 Task: Add an event with the title Second Team Building Workshop: Collaboration and Trust, date '2023/11/14', time 7:50 AM to 9:50 AMand add a description: The Marketing Campaign Launch is an exciting and highly anticipated event that marks the official introduction of a new marketing campaign to the target audience. It is a carefully planned and executed event designed to create buzz, generate interest, and maximize the impact of the campaign's messaging and objectives._x000D_
_x000D_
, put the event into Yellow category, logged in from the account softage.3@softage.netand send the event invitation to softage.7@softage.net and softage.8@softage.net. Set a reminder for the event At time of event
Action: Mouse moved to (73, 86)
Screenshot: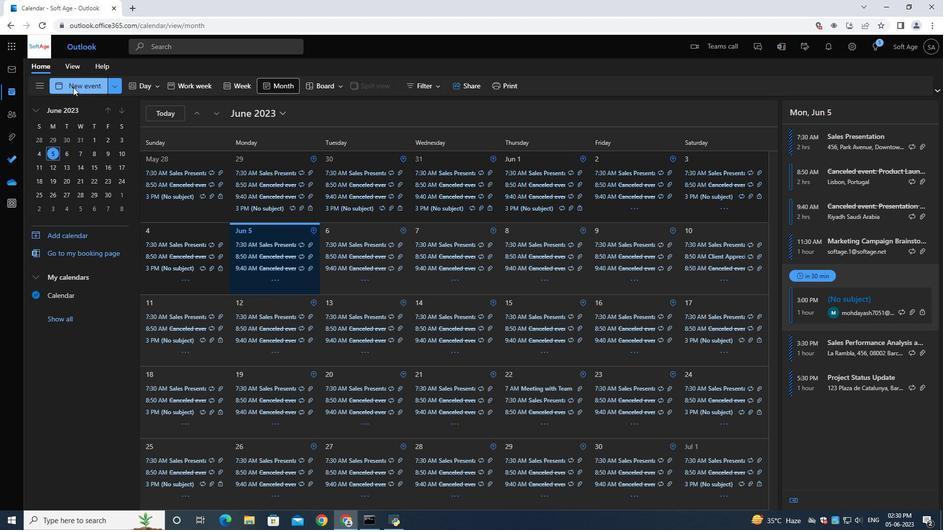 
Action: Mouse pressed left at (73, 86)
Screenshot: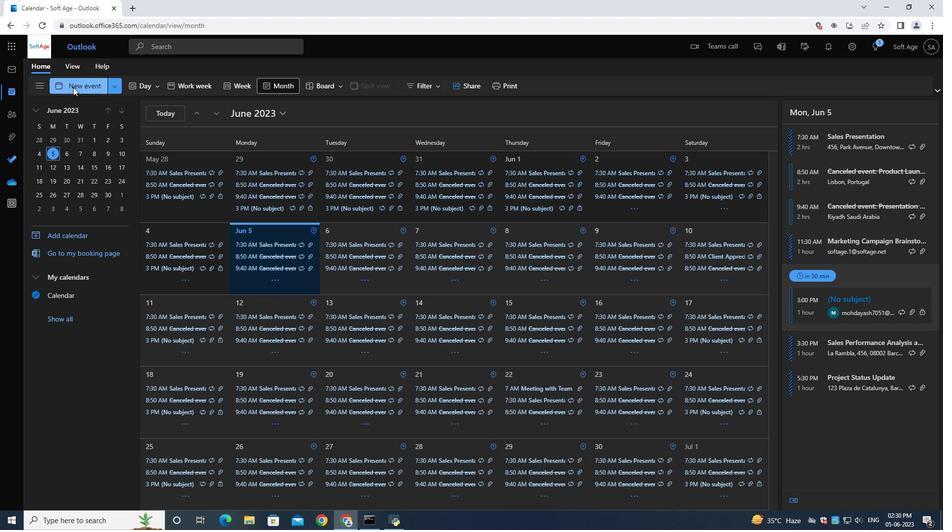 
Action: Mouse moved to (250, 152)
Screenshot: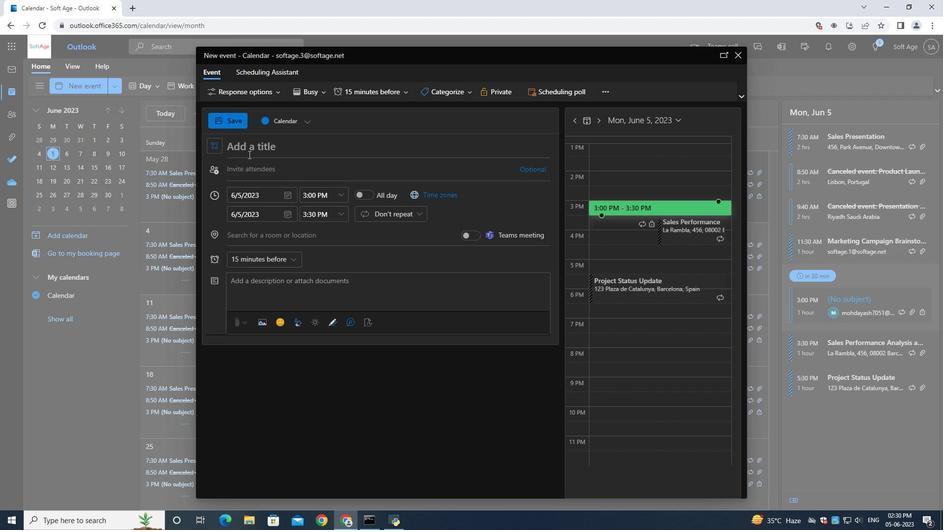 
Action: Key pressed <Key.shift>Second<Key.space><Key.shift>Team<Key.space><Key.shift><Key.shift><Key.shift><Key.shift><Key.shift><Key.shift>Building<Key.space><Key.shift>Workshop<Key.shift_r><Key.shift_r><Key.shift_r>:<Key.space><Key.shift>Collaboration<Key.space>and<Key.space><Key.shift>Trust
Screenshot: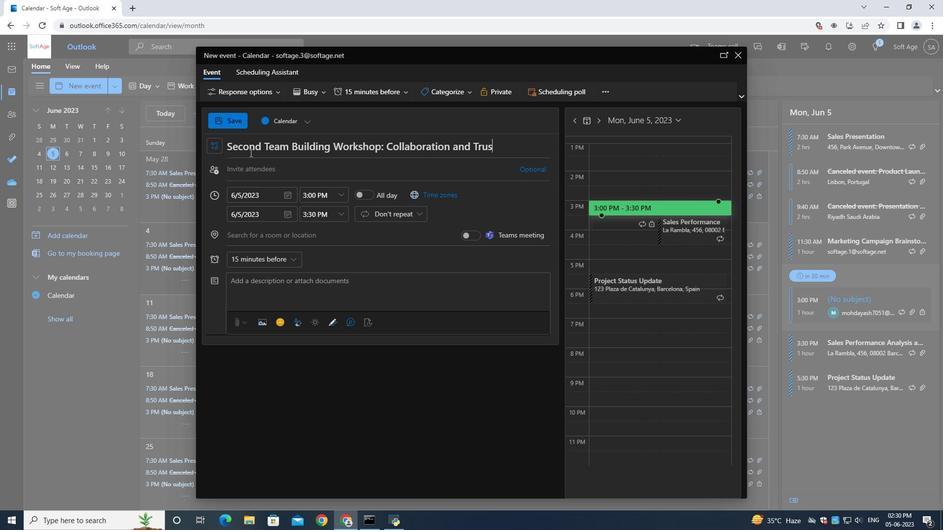 
Action: Mouse moved to (287, 194)
Screenshot: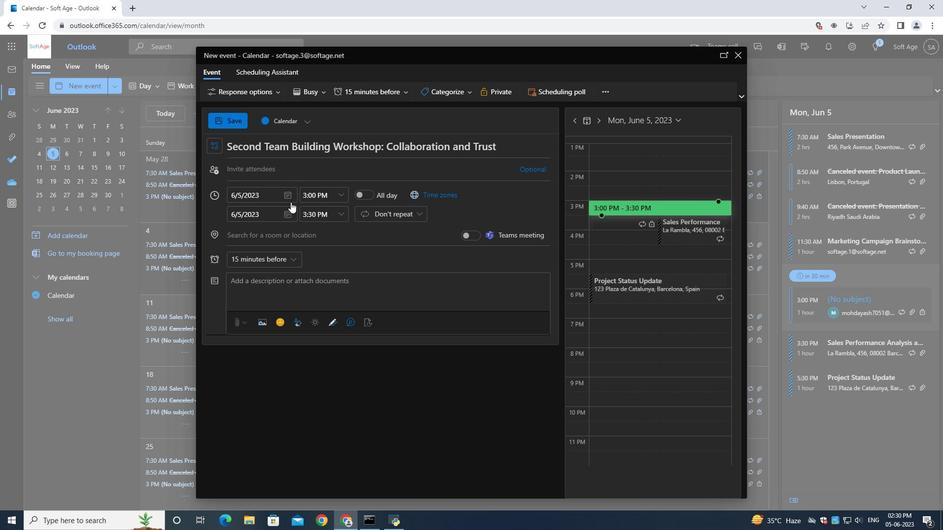 
Action: Mouse pressed left at (287, 194)
Screenshot: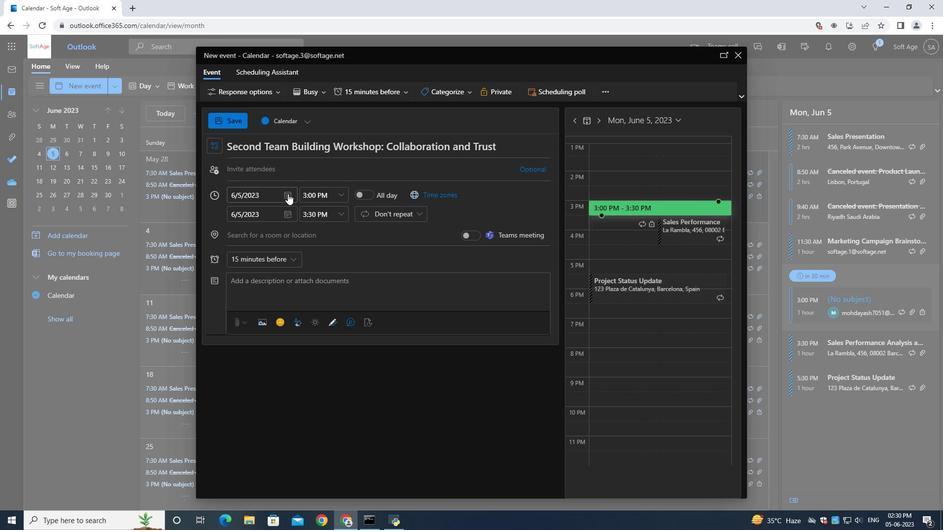 
Action: Mouse moved to (319, 221)
Screenshot: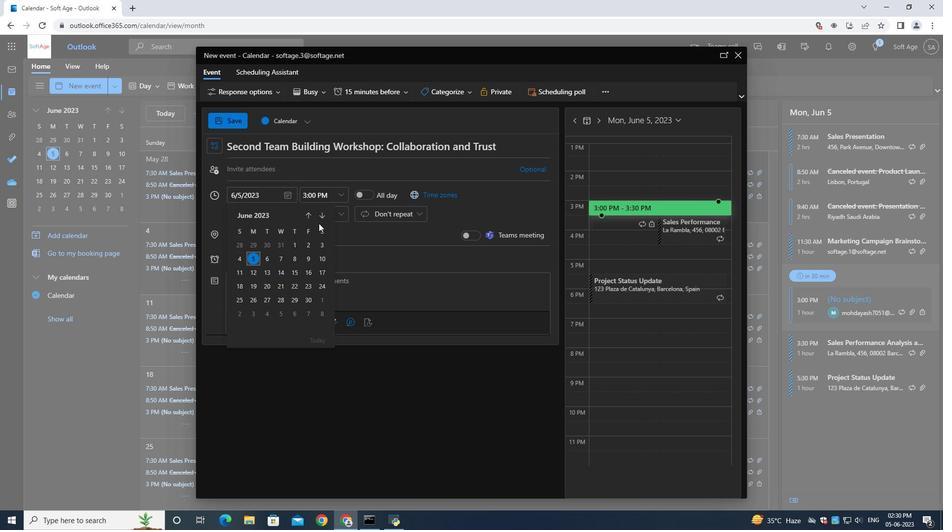 
Action: Mouse pressed left at (319, 221)
Screenshot: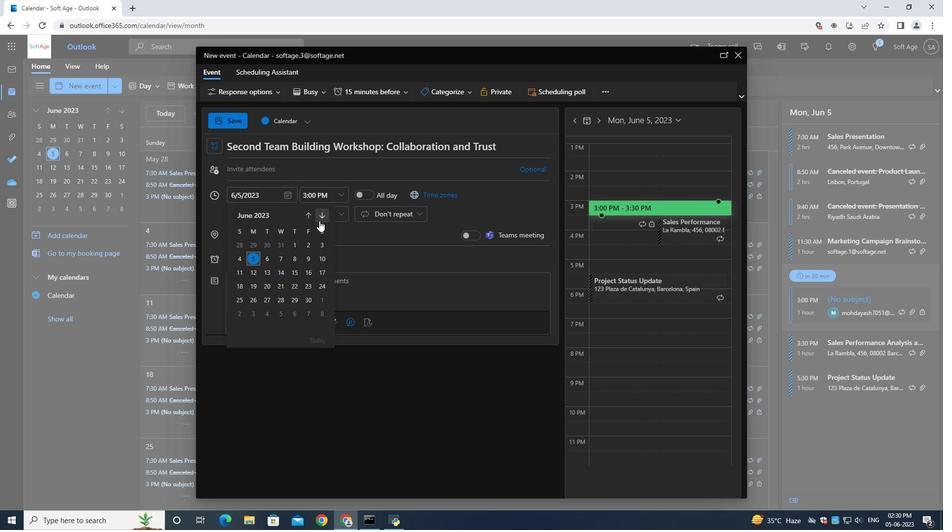 
Action: Mouse pressed left at (319, 221)
Screenshot: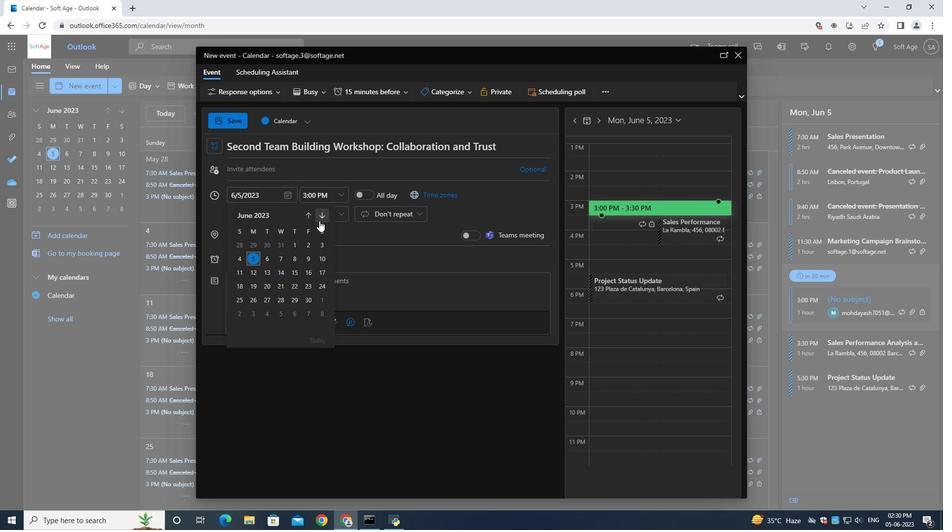 
Action: Mouse pressed left at (319, 221)
Screenshot: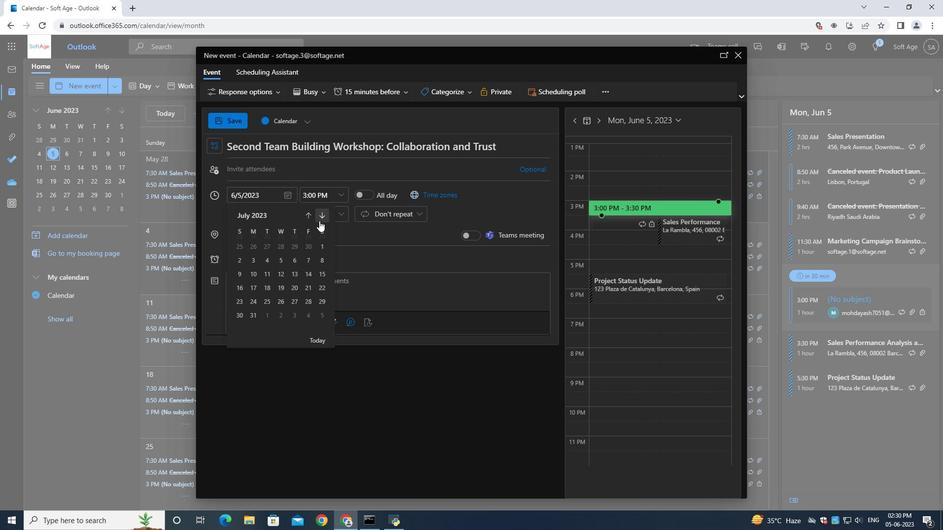 
Action: Mouse pressed left at (319, 221)
Screenshot: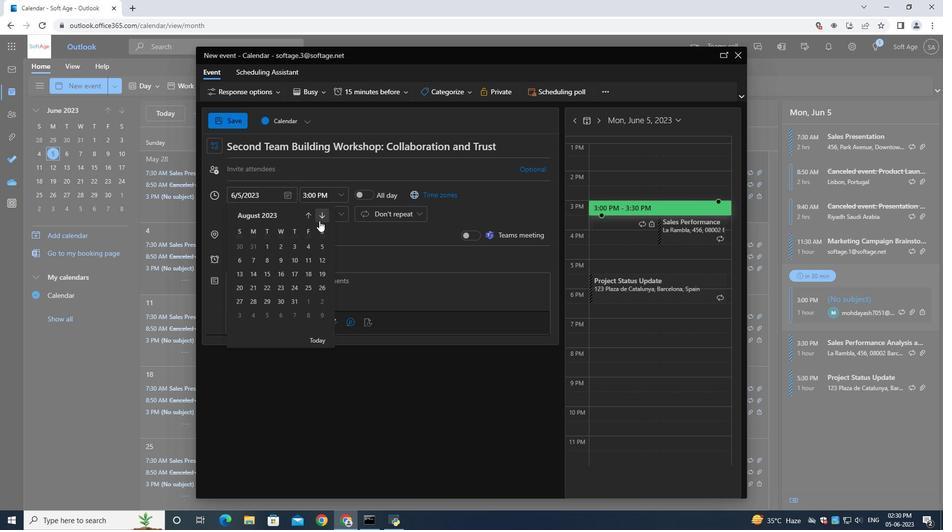 
Action: Mouse moved to (321, 217)
Screenshot: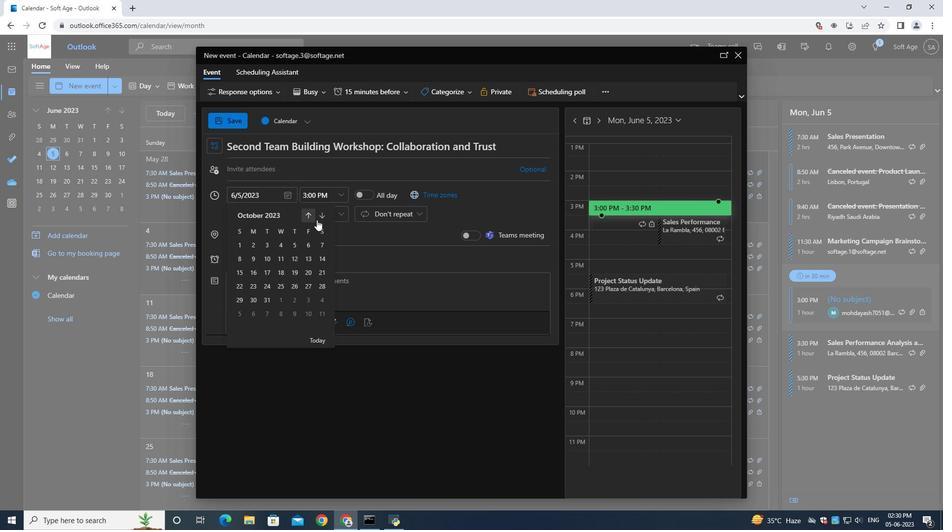 
Action: Mouse pressed left at (321, 217)
Screenshot: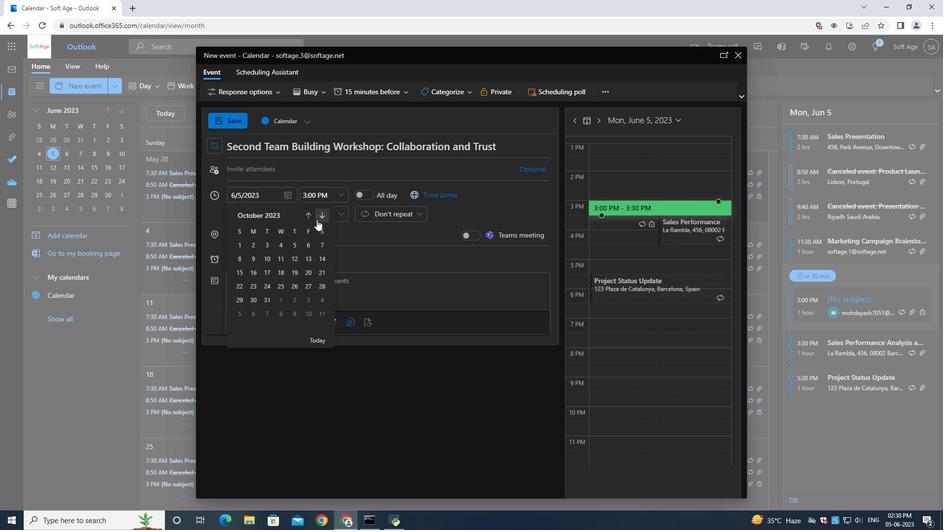 
Action: Mouse moved to (280, 262)
Screenshot: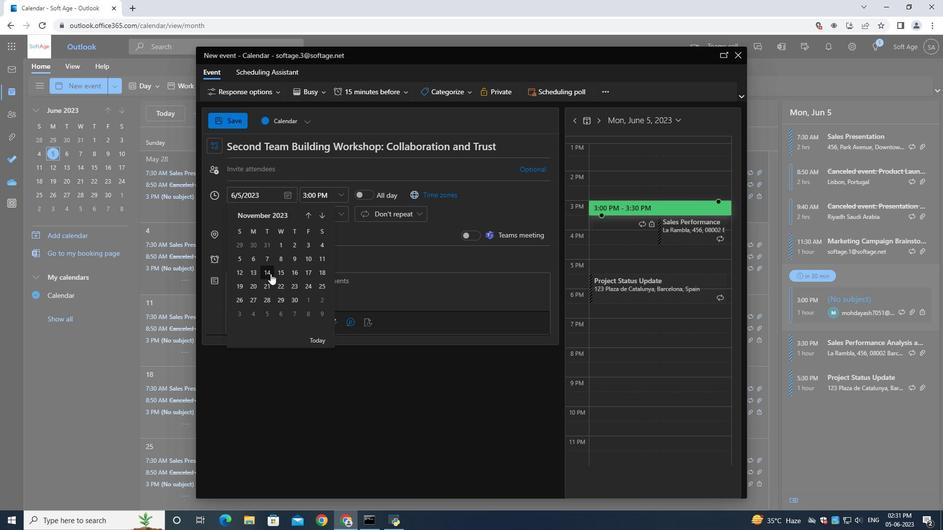 
Action: Mouse pressed left at (270, 274)
Screenshot: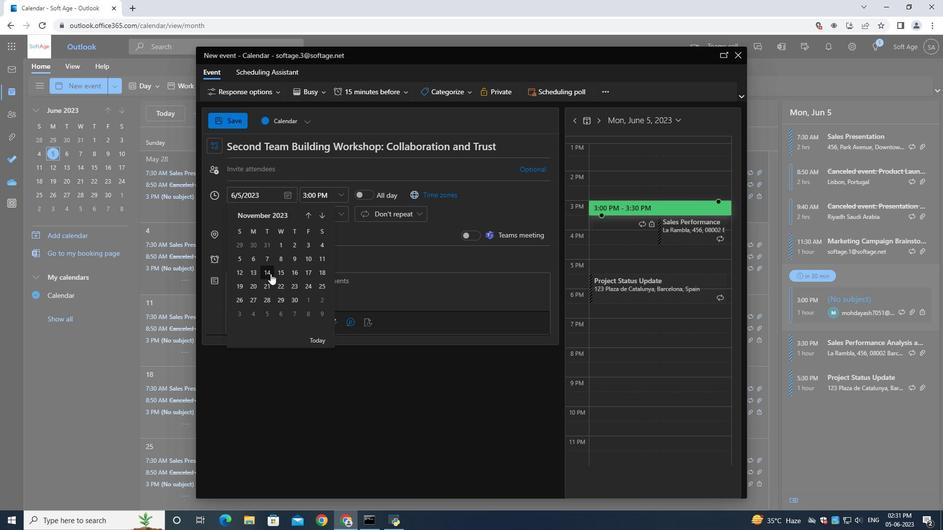 
Action: Mouse moved to (322, 197)
Screenshot: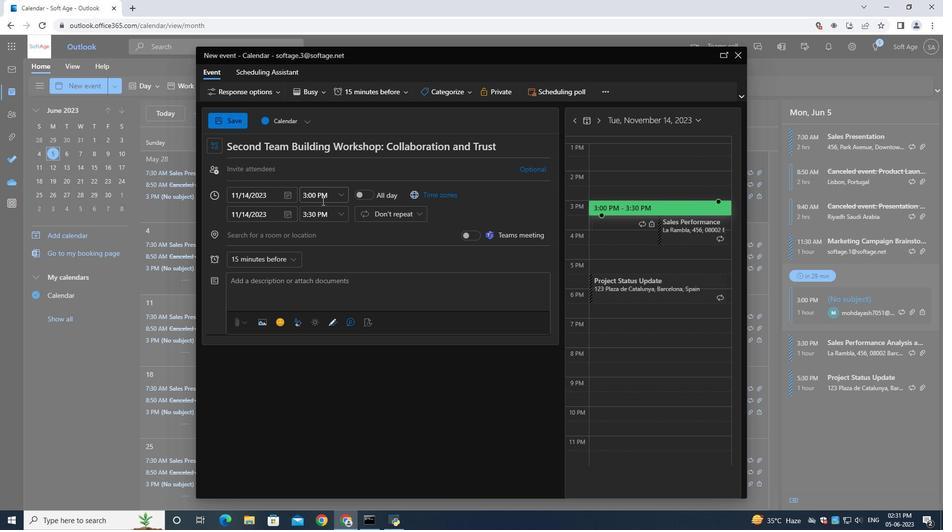 
Action: Mouse pressed left at (322, 197)
Screenshot: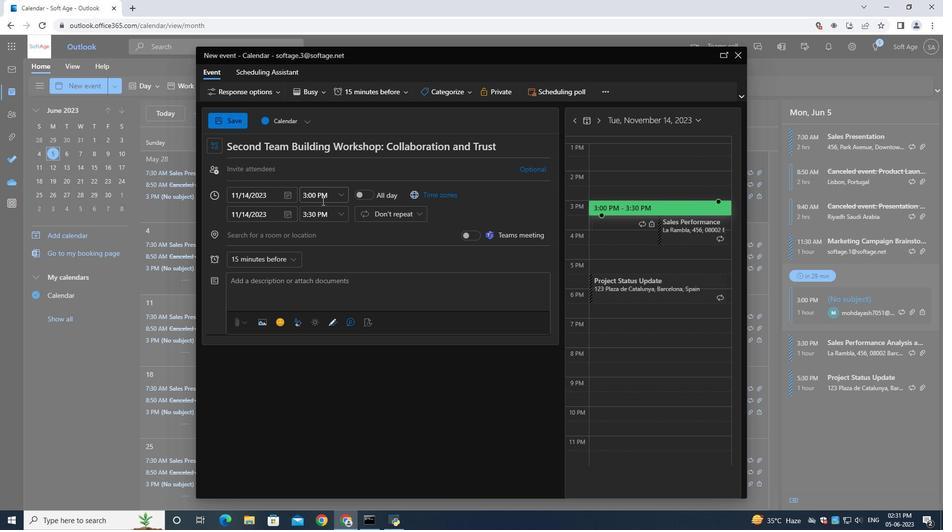 
Action: Key pressed 7<Key.shift_r>:50<Key.shift>AM
Screenshot: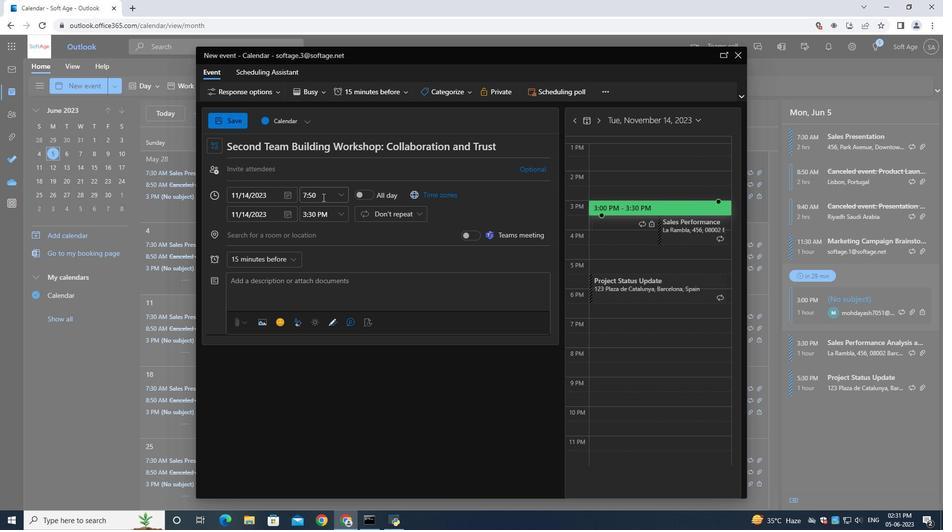 
Action: Mouse moved to (327, 218)
Screenshot: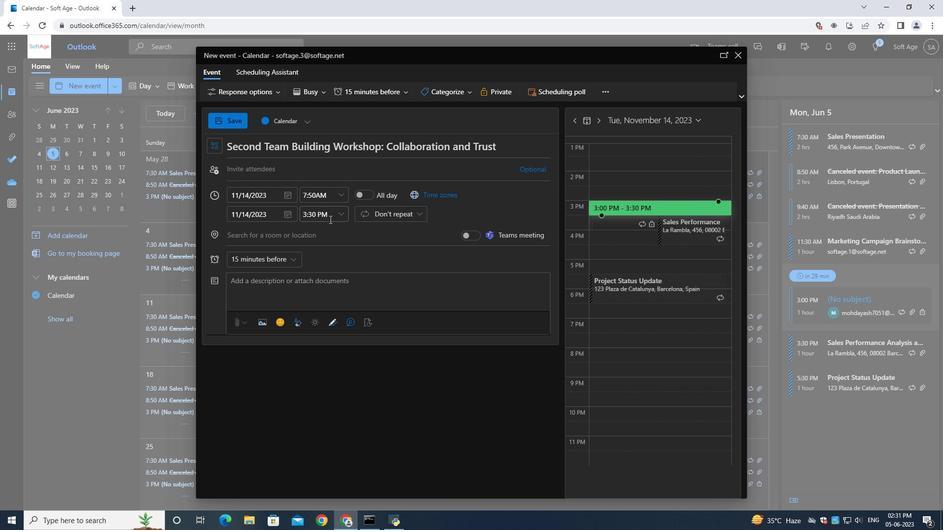 
Action: Mouse pressed left at (327, 218)
Screenshot: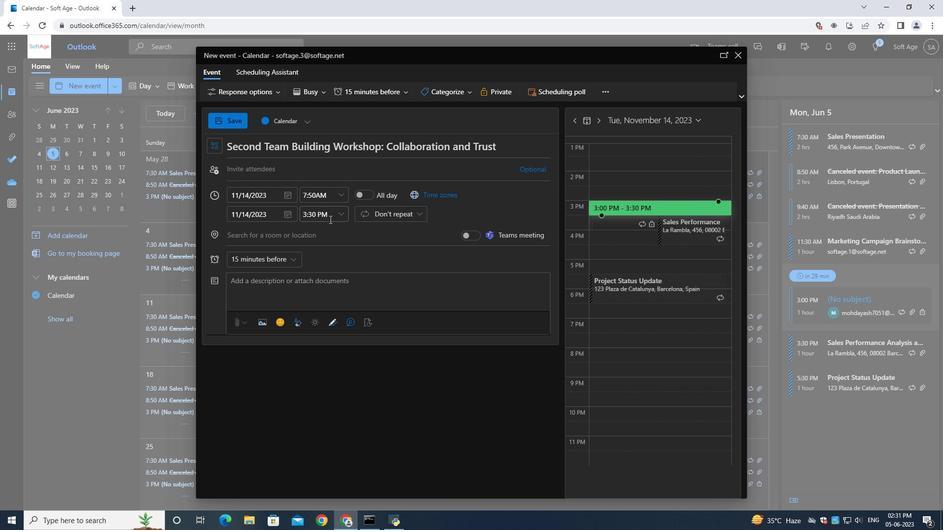
Action: Key pressed 9<Key.shift_r>:50<Key.shift>AM
Screenshot: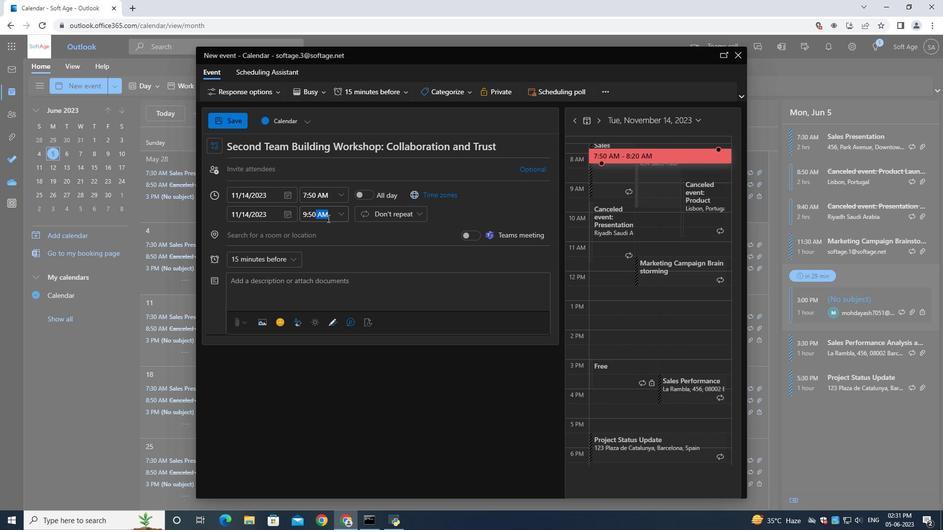
Action: Mouse moved to (286, 277)
Screenshot: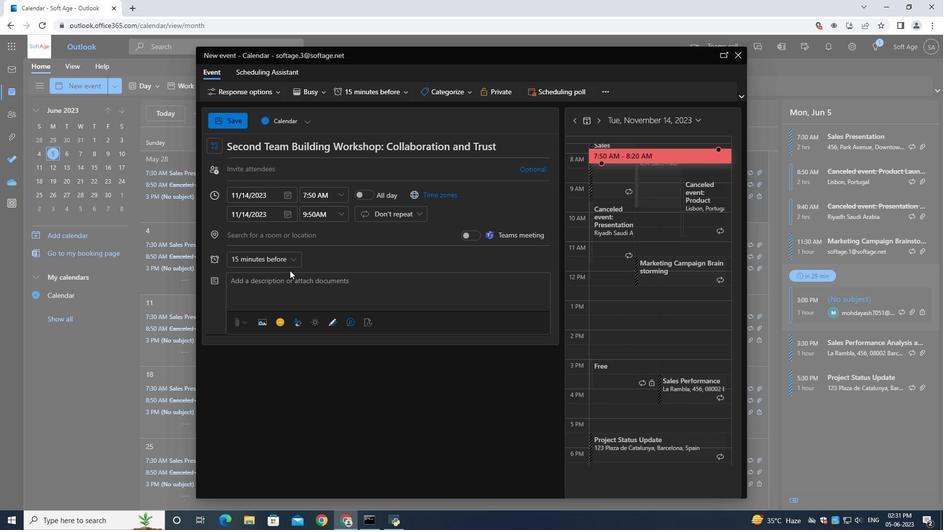 
Action: Mouse pressed left at (286, 277)
Screenshot: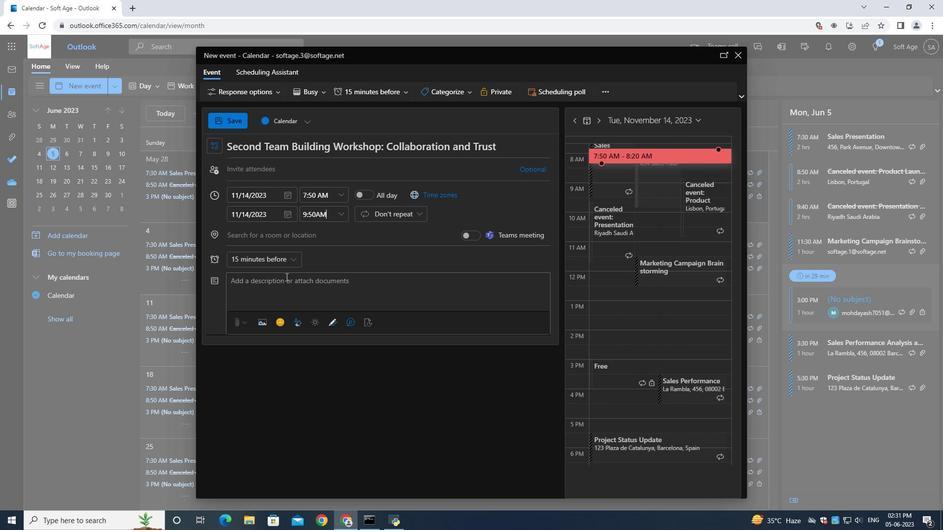 
Action: Mouse moved to (288, 278)
Screenshot: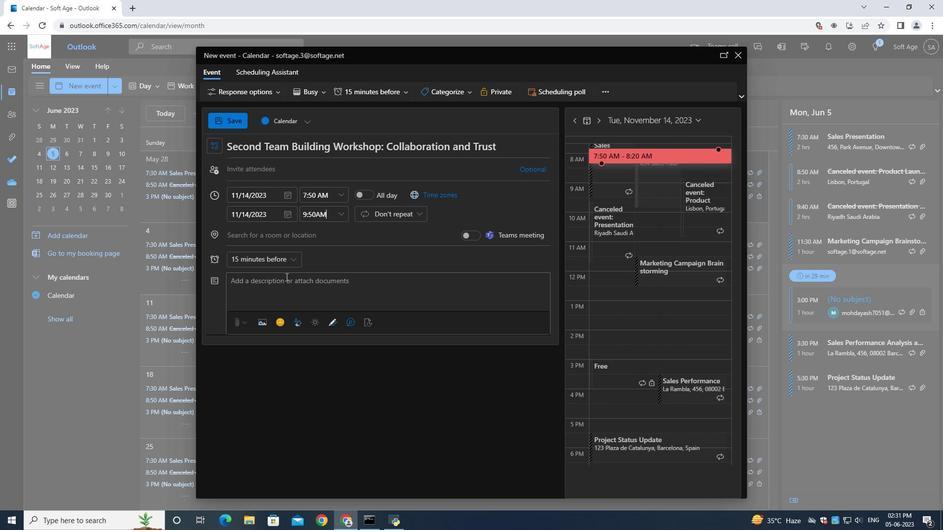 
Action: Key pressed <Key.shift>The<Key.space><Key.shift>Marketing<Key.space><Key.shift>Campaign<Key.space><Key.shift><Key.shift>Launch<Key.space><Key.shift><Key.shift>is<Key.space>an<Key.space>exciting<Key.space>and<Key.space>highly<Key.space>anticipated<Key.space>event<Key.space>that<Key.space>marks<Key.space>the<Key.space>official<Key.space>inttoduction<Key.space>of<Key.space>a<Key.space>new<Key.space>marki<Key.backspace>eting<Key.space>campaign<Key.space>to<Key.space>the<Key.space>target<Key.space>adu<Key.backspace><Key.backspace>udience<Key.backspace>e.<Key.space><Key.shift>It<Key.space>is<Key.space>a<Key.space>cxa<Key.backspace><Key.backspace>arefully<Key.space>planned<Key.space>and<Key.space>executed<Key.space>event<Key.space>designed<Key.space>to<Key.space>create<Key.space>buzz,<Key.space>generate<Key.space>interesr<Key.backspace>t,<Key.space>and<Key.space>maximize<Key.space>the<Key.space>impact<Key.space>of<Key.space>the<Key.space>campaign's<Key.space>messaging<Key.space>and<Key.space>objectives.
Screenshot: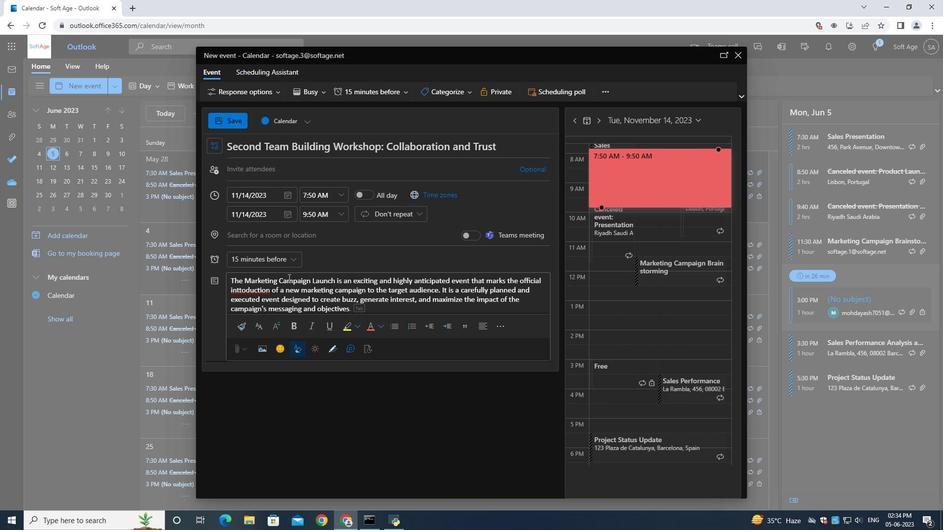 
Action: Mouse moved to (437, 95)
Screenshot: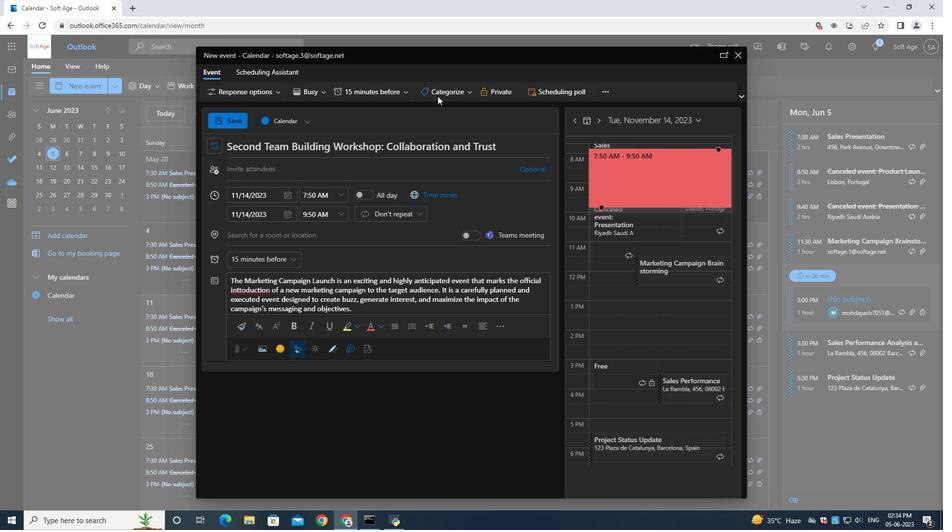 
Action: Mouse pressed left at (437, 95)
Screenshot: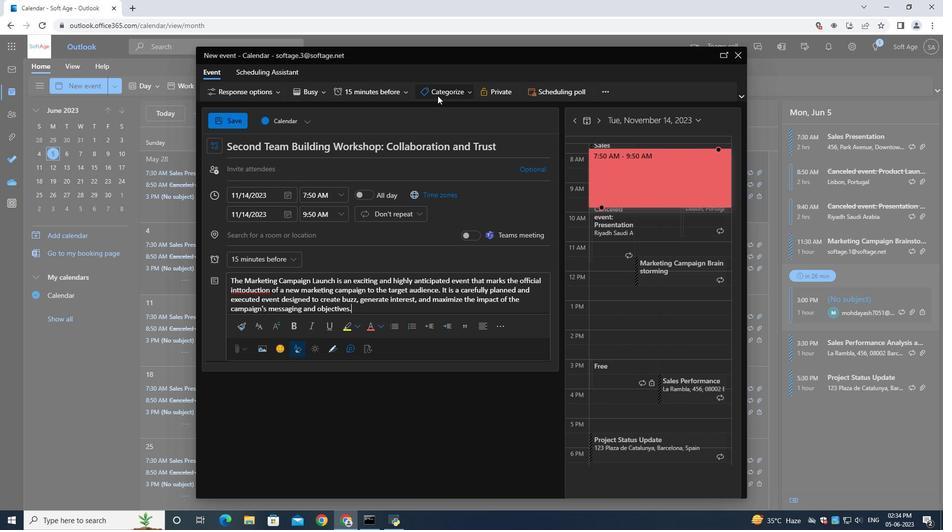 
Action: Mouse moved to (438, 189)
Screenshot: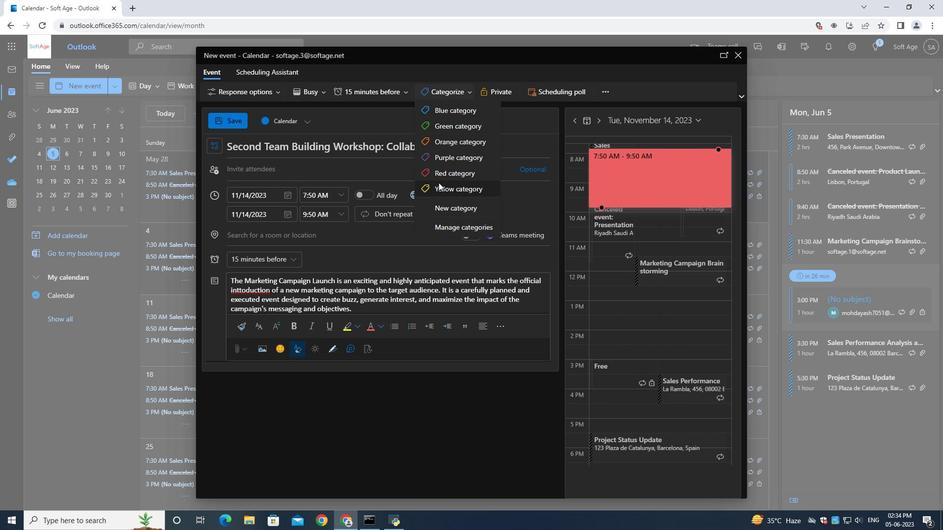 
Action: Mouse pressed left at (438, 189)
Screenshot: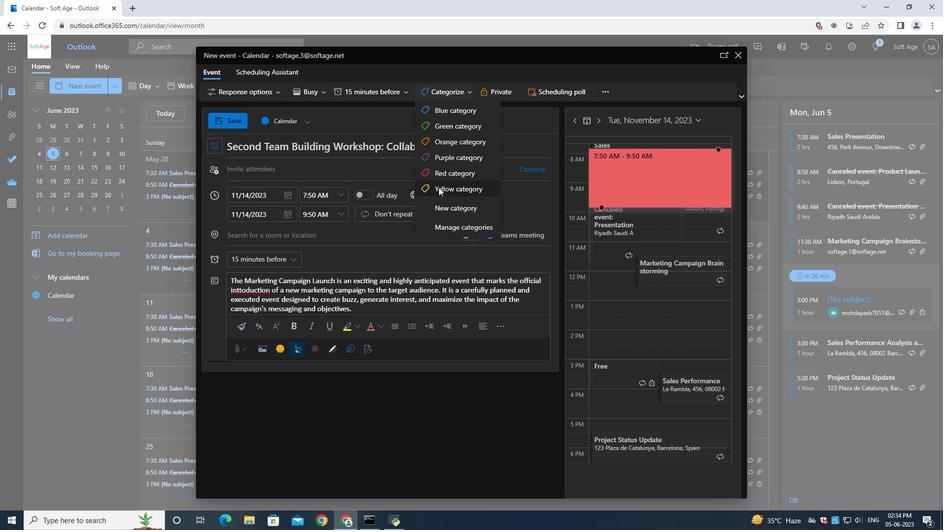 
Action: Mouse moved to (258, 161)
Screenshot: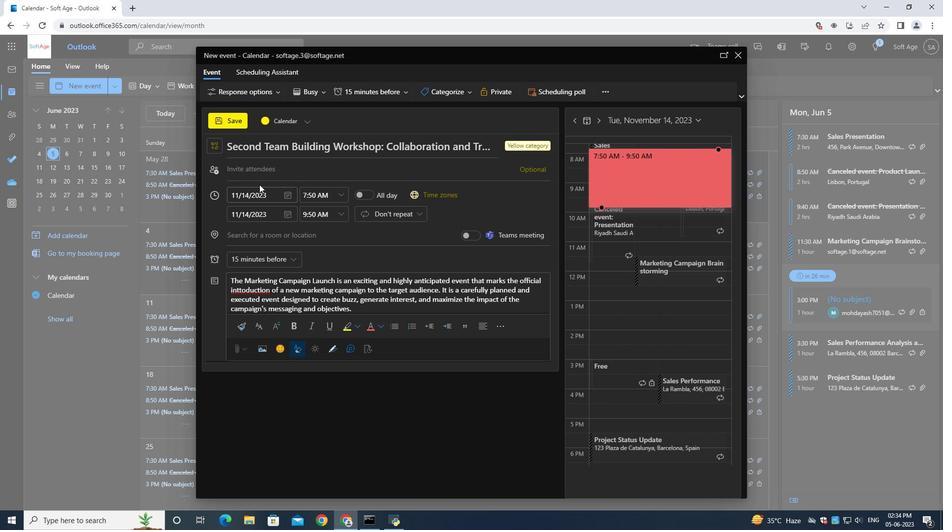 
Action: Mouse pressed left at (258, 161)
Screenshot: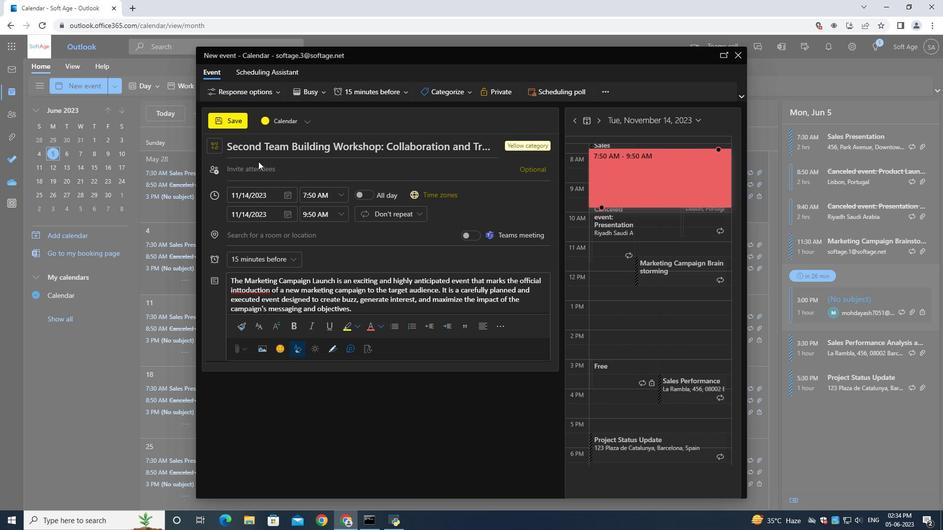 
Action: Mouse moved to (258, 167)
Screenshot: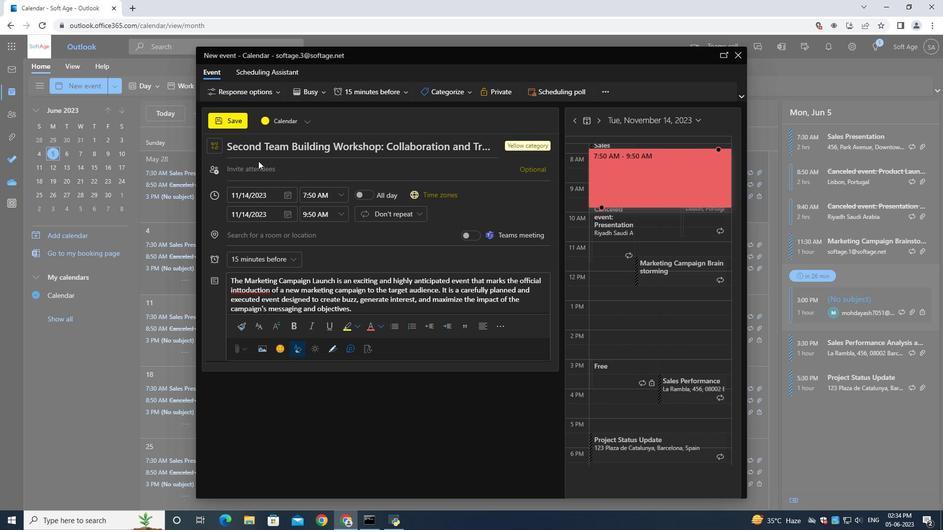 
Action: Mouse pressed left at (258, 167)
Screenshot: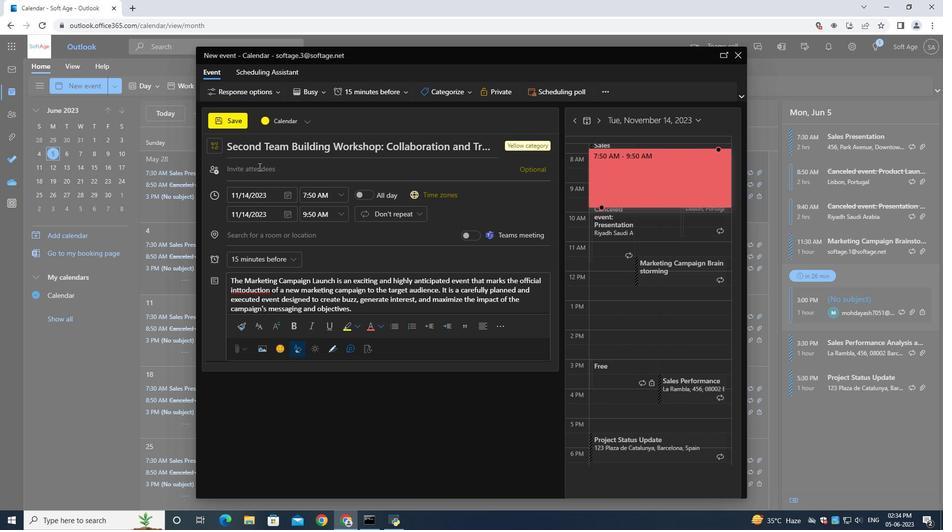 
Action: Key pressed softage.7<Key.shift>@softage.net
Screenshot: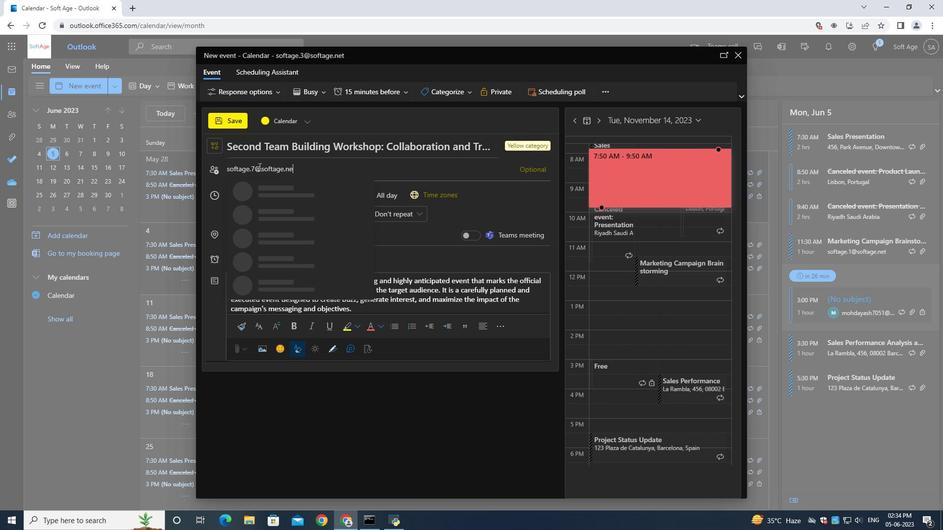
Action: Mouse moved to (268, 190)
Screenshot: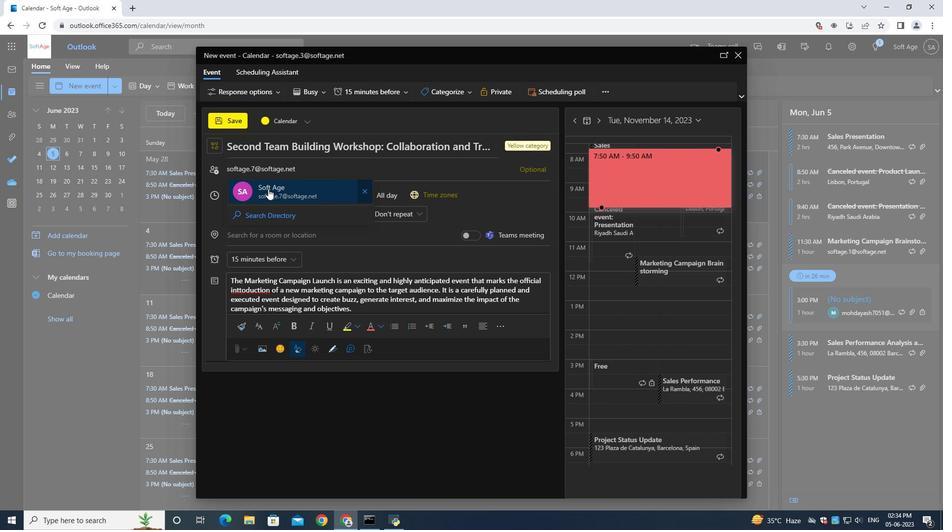 
Action: Mouse pressed left at (268, 190)
Screenshot: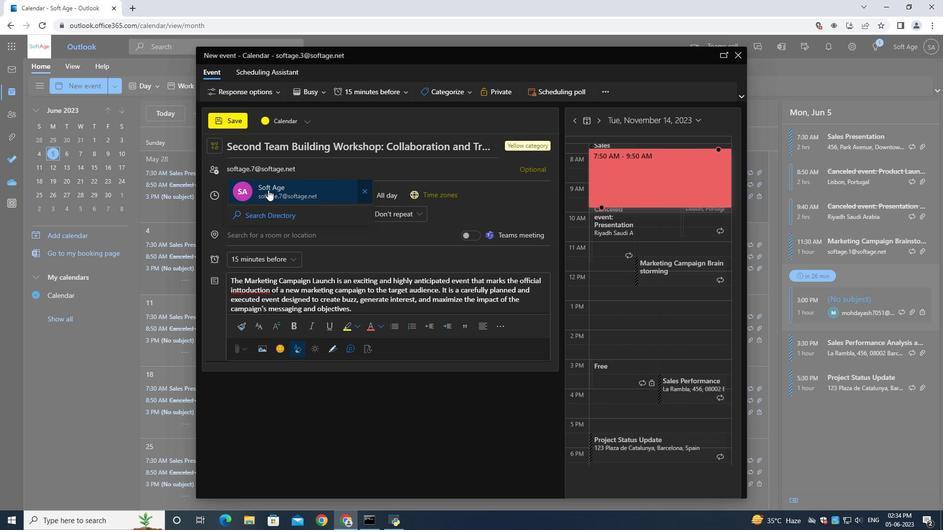 
Action: Mouse moved to (276, 190)
Screenshot: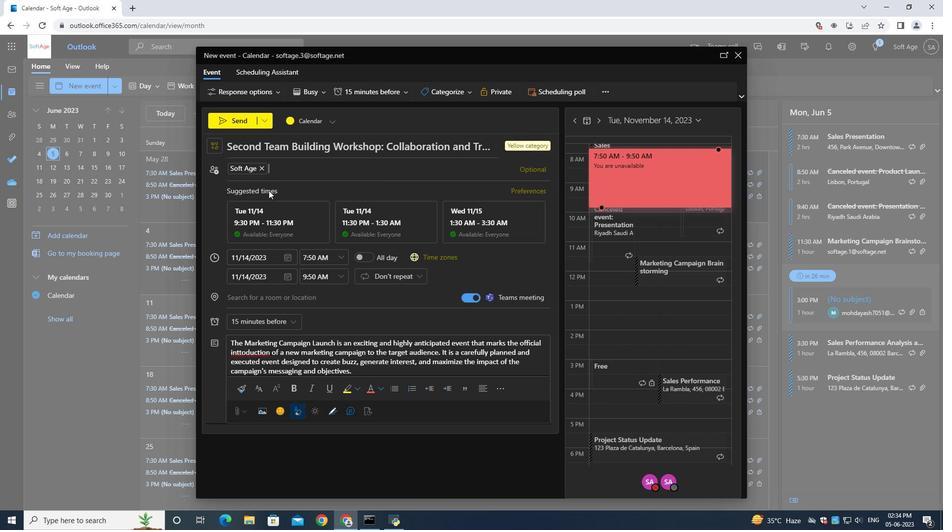 
Action: Key pressed softage.8<Key.shift>@softage.net
Screenshot: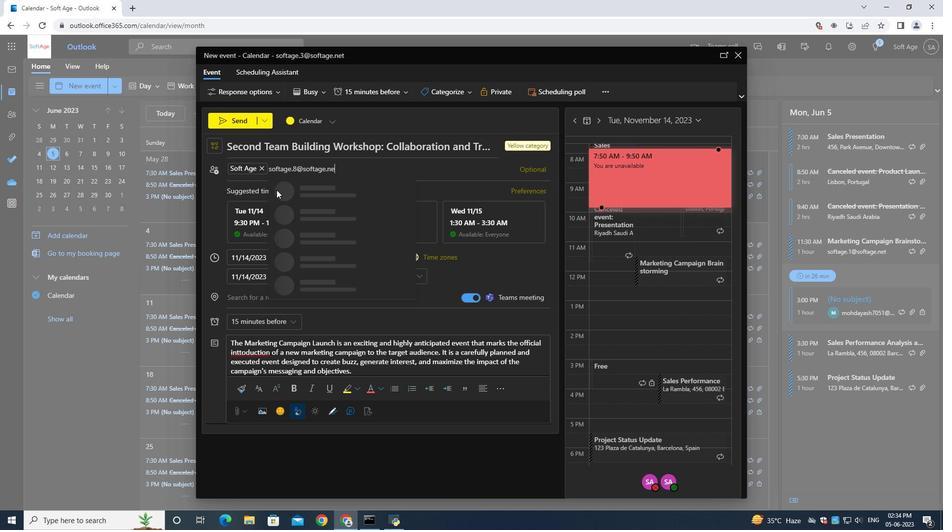 
Action: Mouse moved to (346, 187)
Screenshot: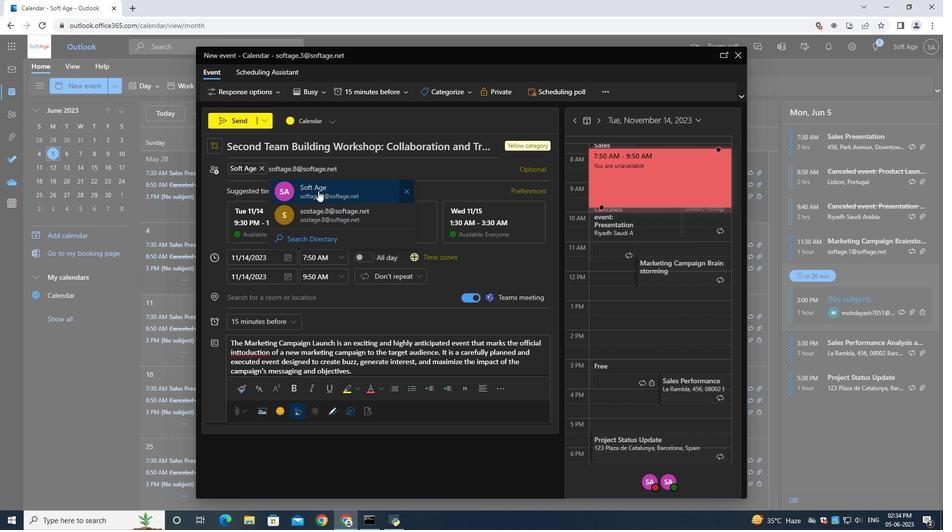 
Action: Mouse pressed left at (346, 187)
Screenshot: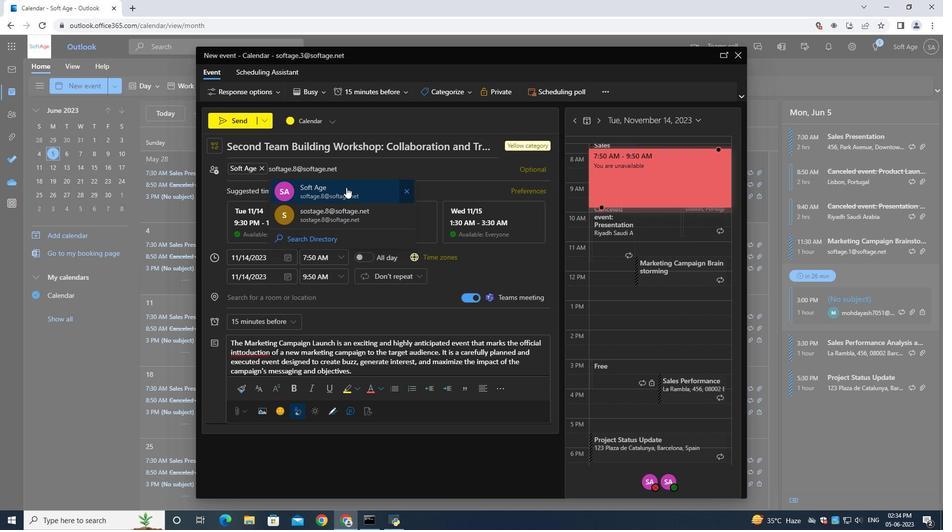 
Action: Mouse moved to (260, 321)
Screenshot: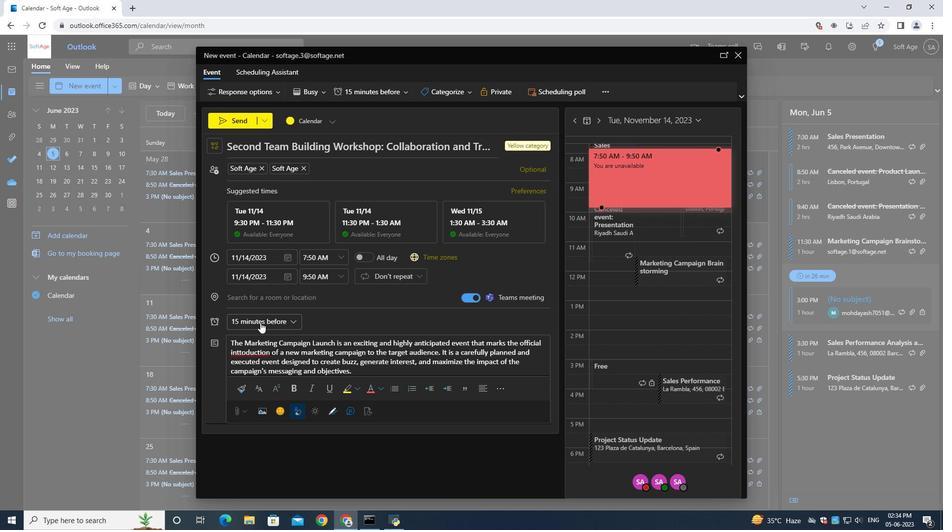 
Action: Mouse pressed left at (260, 321)
Screenshot: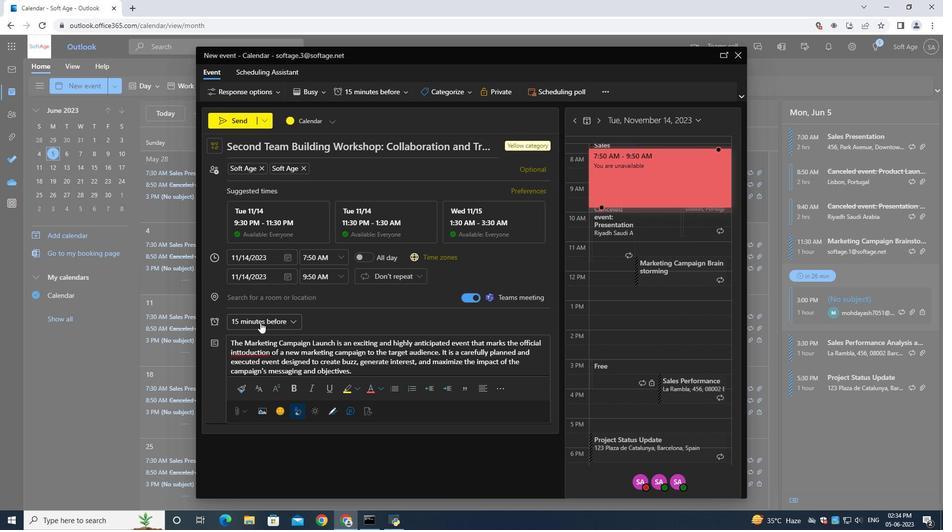
Action: Mouse moved to (265, 149)
Screenshot: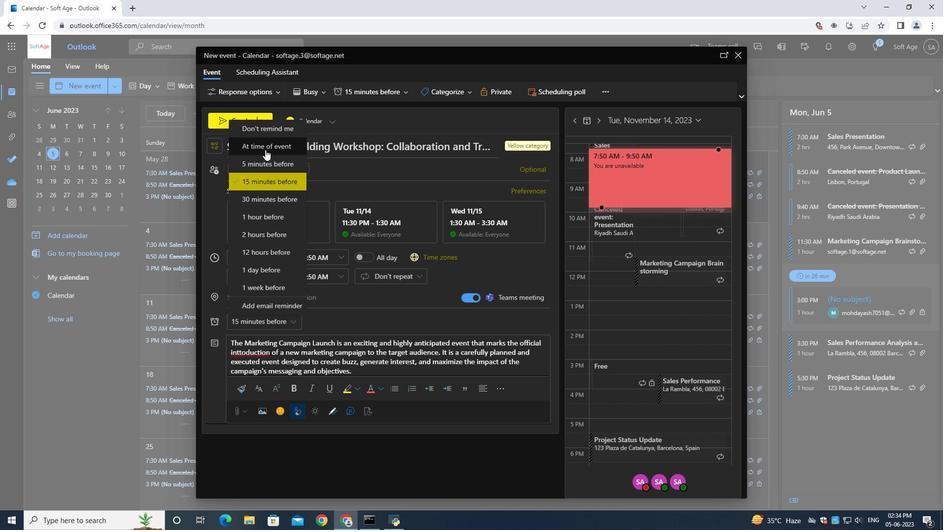 
Action: Mouse pressed left at (265, 149)
Screenshot: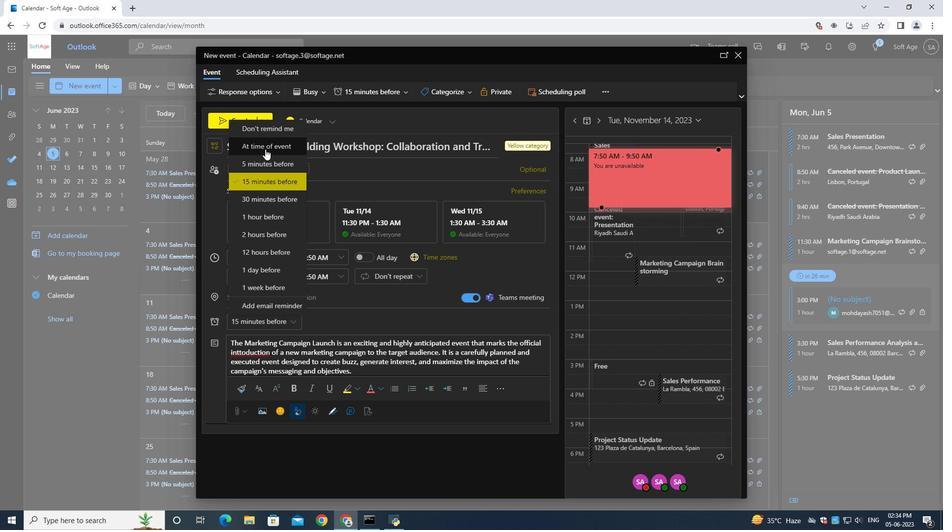 
Action: Mouse moved to (237, 115)
Screenshot: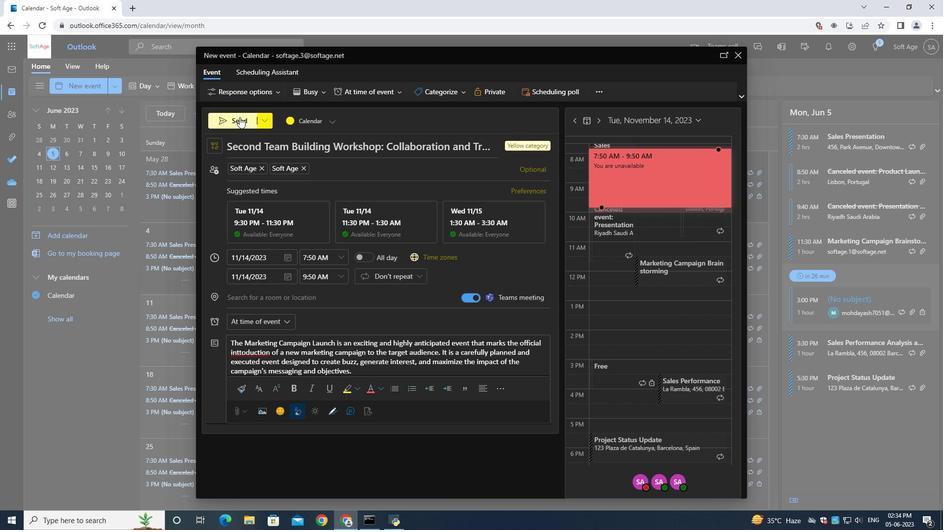 
Action: Mouse pressed left at (237, 115)
Screenshot: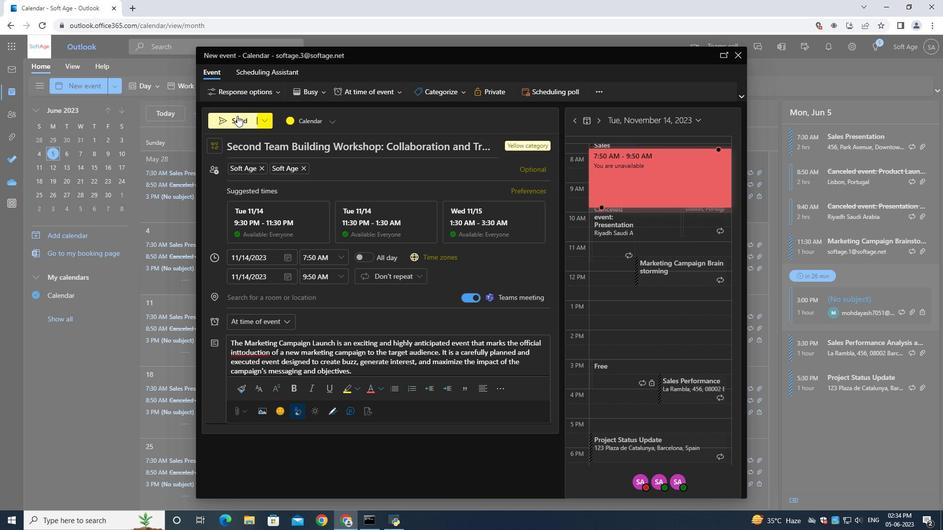 
Action: Mouse moved to (237, 115)
Screenshot: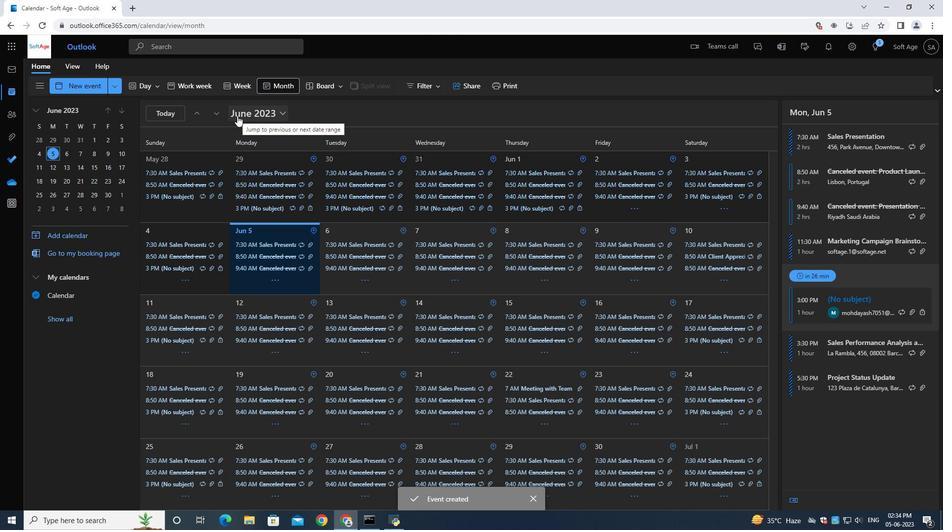 
